 Task: Check the percentage active listings of double pane windows in the last 3 years.
Action: Mouse moved to (792, 181)
Screenshot: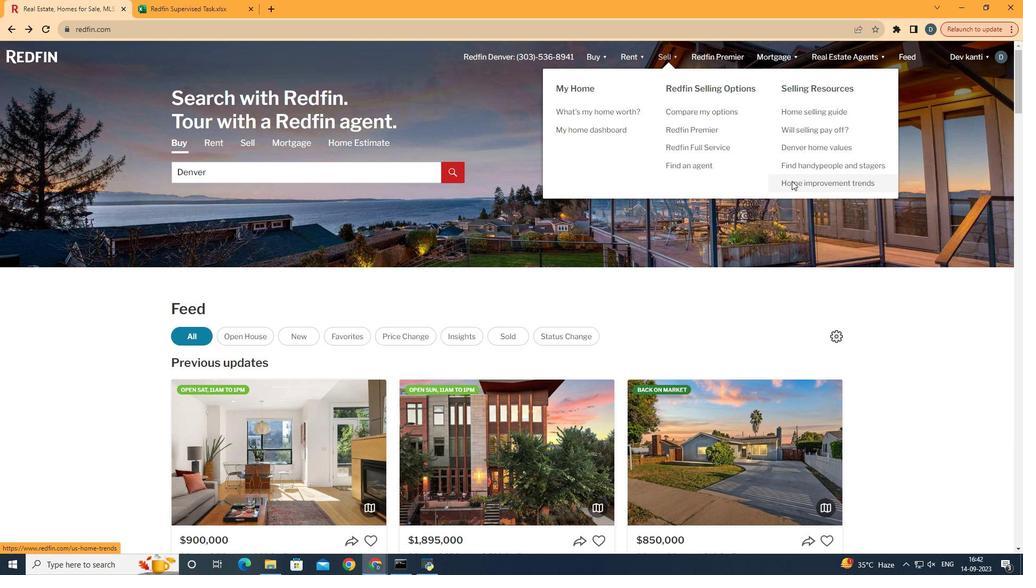 
Action: Mouse pressed left at (792, 181)
Screenshot: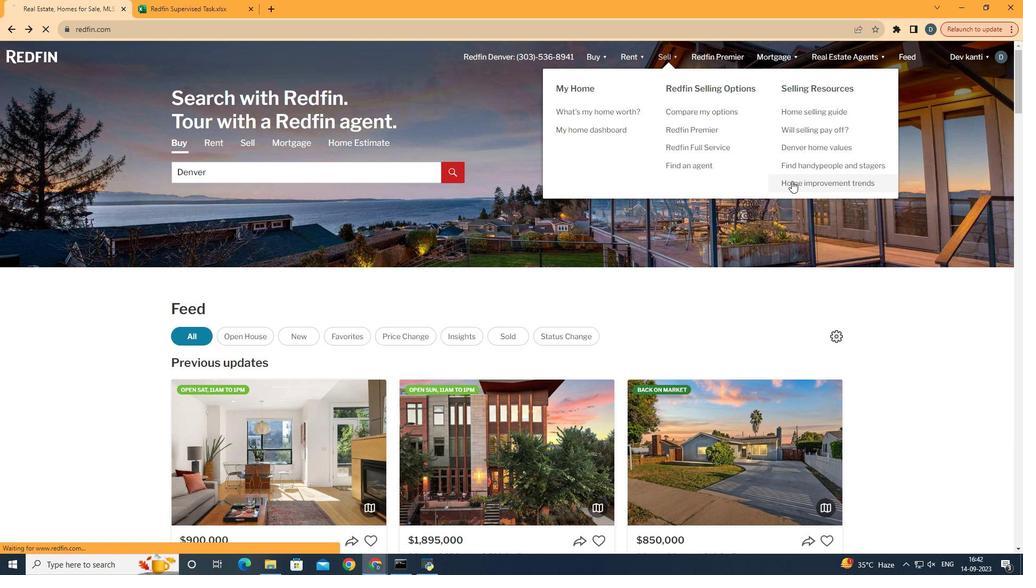 
Action: Mouse moved to (261, 203)
Screenshot: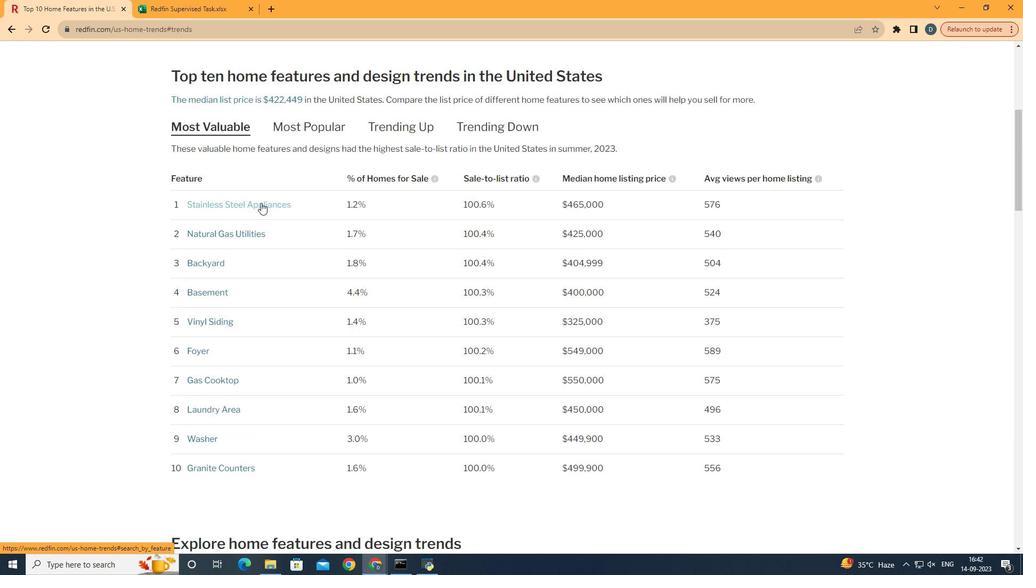 
Action: Mouse pressed left at (261, 203)
Screenshot: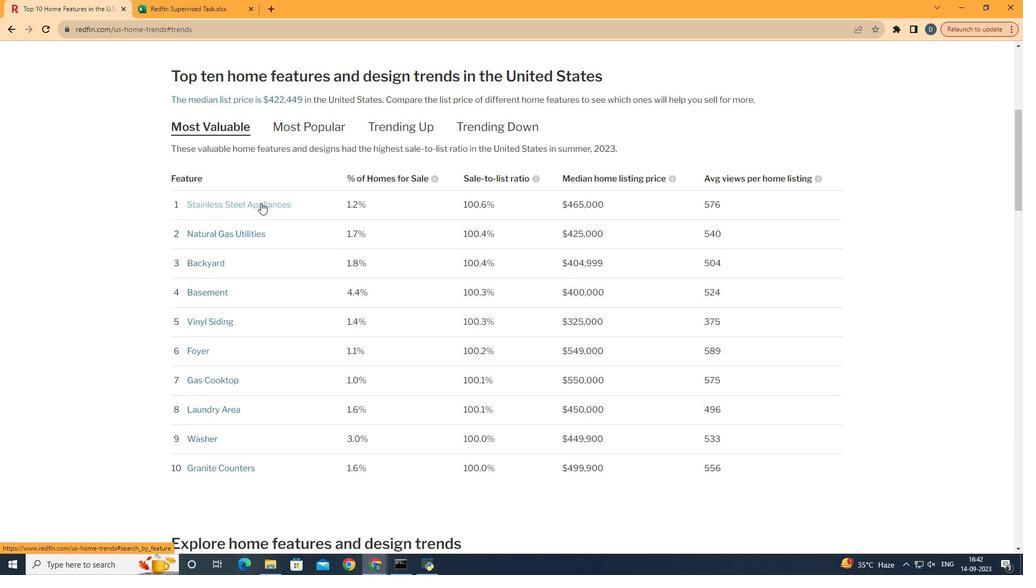
Action: Mouse moved to (359, 295)
Screenshot: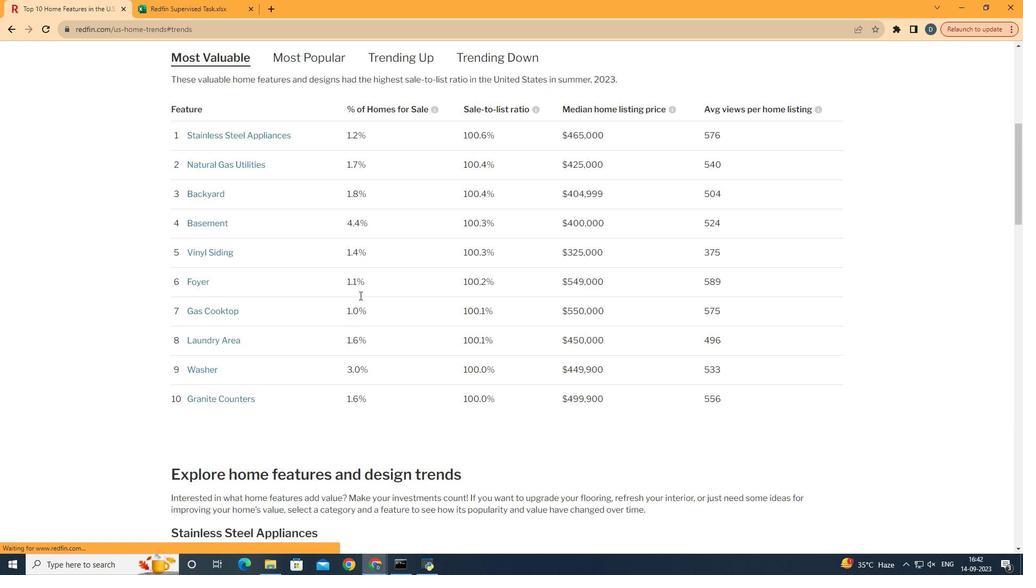 
Action: Mouse scrolled (359, 295) with delta (0, 0)
Screenshot: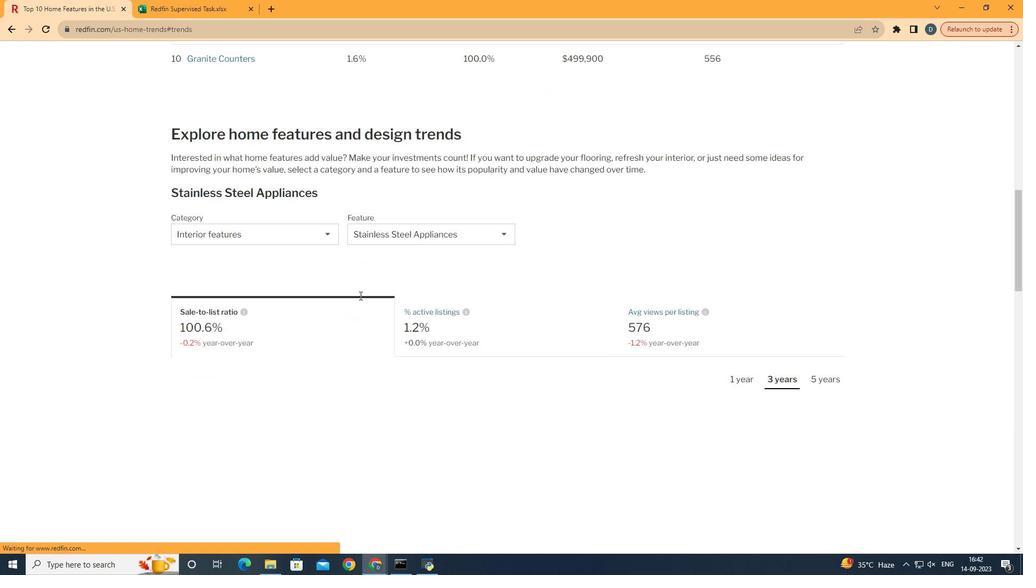 
Action: Mouse scrolled (359, 295) with delta (0, 0)
Screenshot: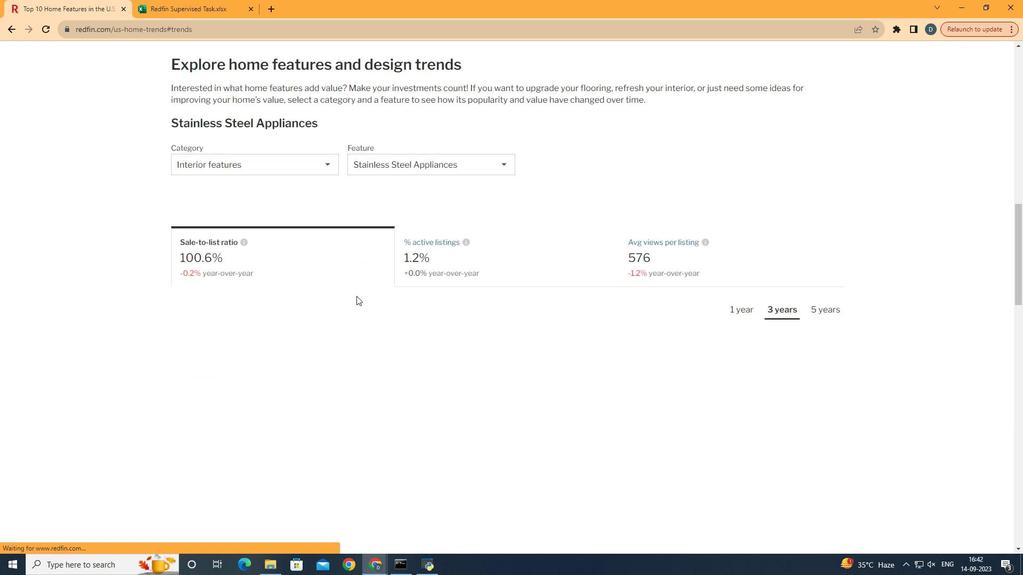 
Action: Mouse scrolled (359, 295) with delta (0, 0)
Screenshot: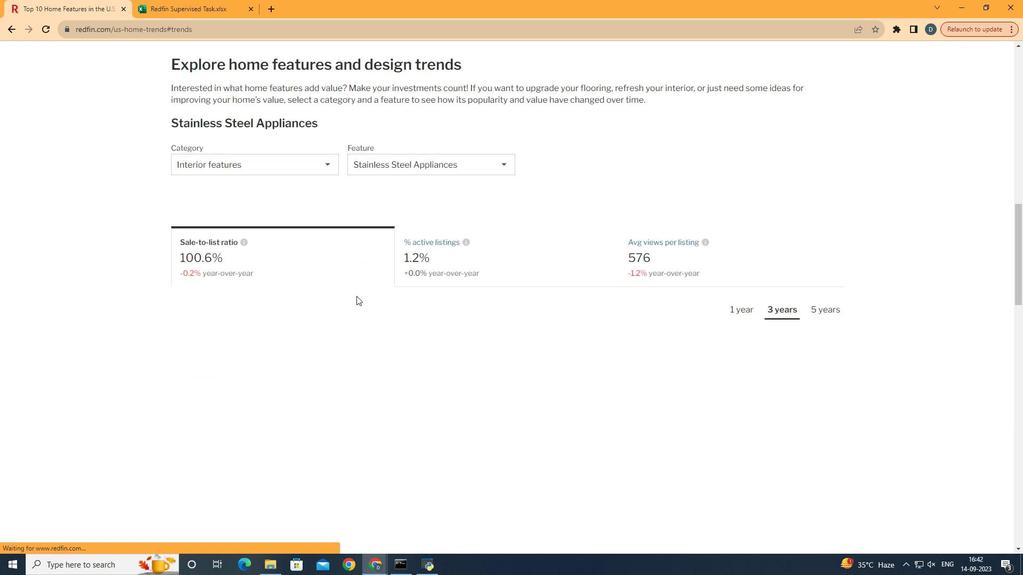 
Action: Mouse scrolled (359, 295) with delta (0, 0)
Screenshot: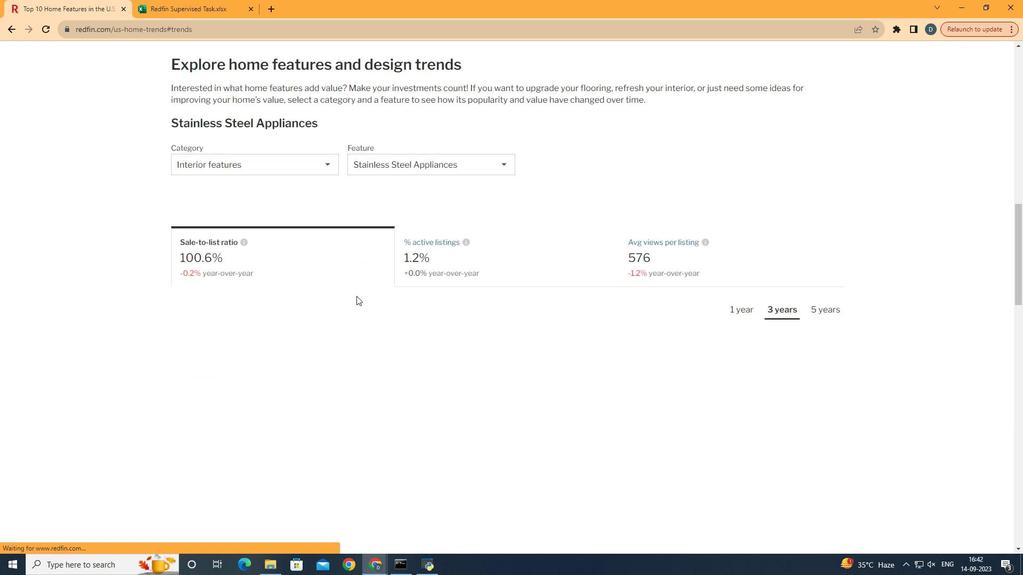 
Action: Mouse scrolled (359, 295) with delta (0, 0)
Screenshot: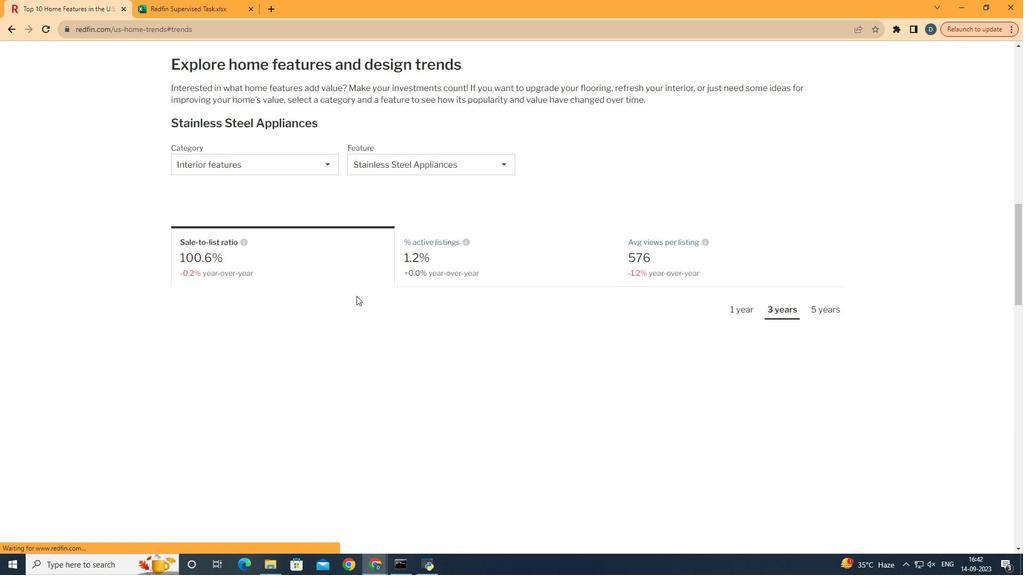 
Action: Mouse scrolled (359, 295) with delta (0, 0)
Screenshot: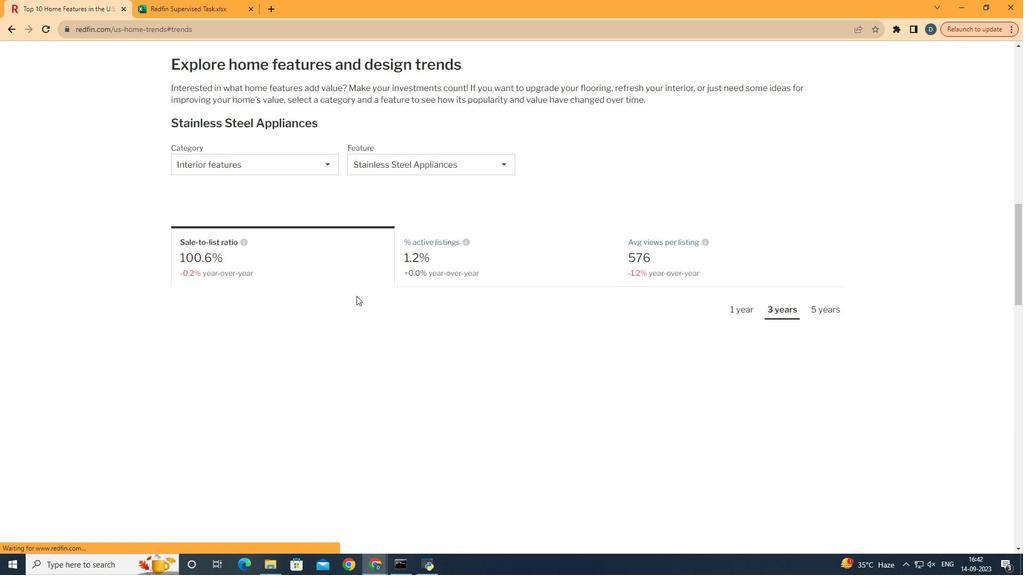 
Action: Mouse scrolled (359, 295) with delta (0, 0)
Screenshot: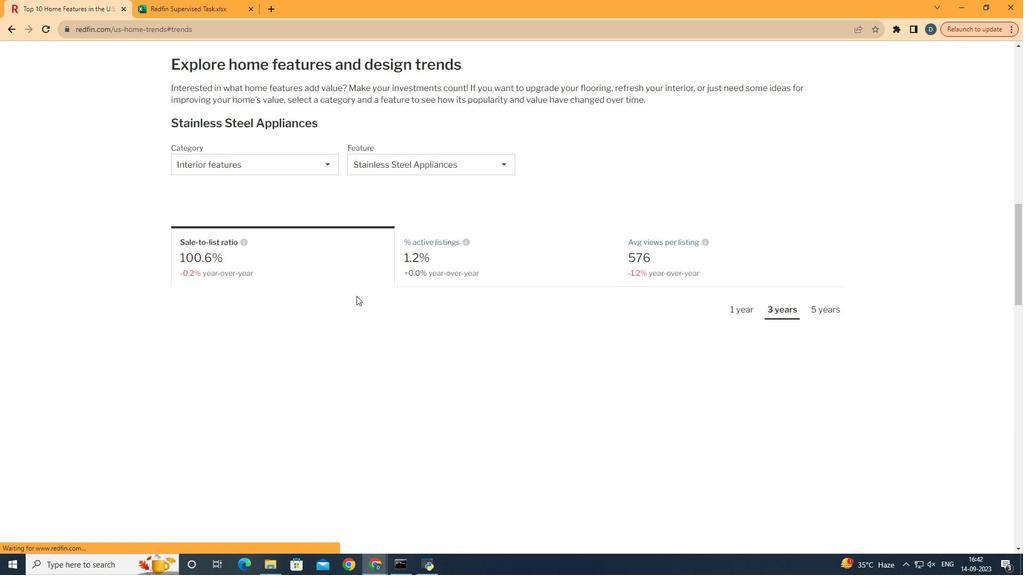 
Action: Mouse scrolled (359, 295) with delta (0, 0)
Screenshot: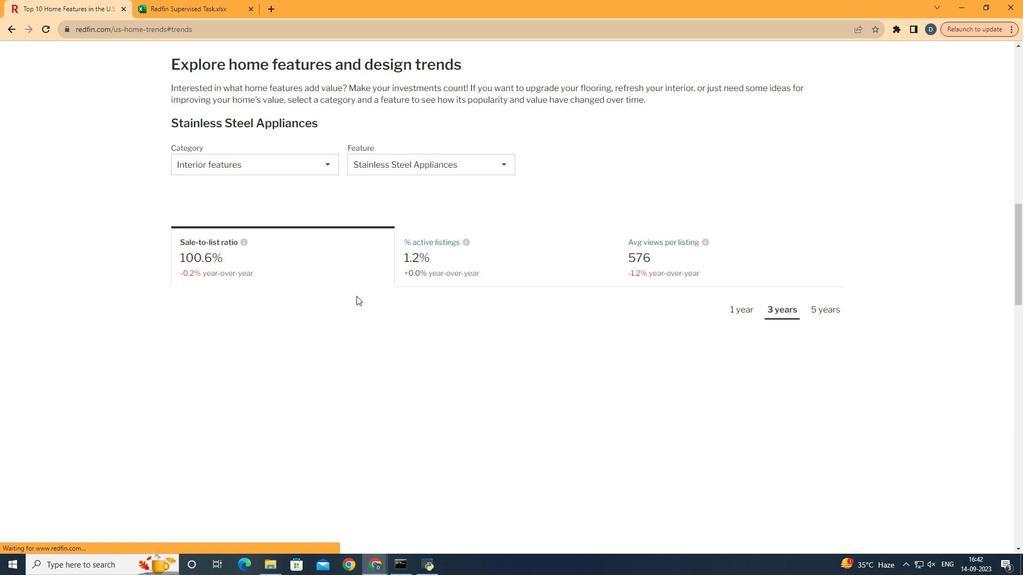 
Action: Mouse scrolled (359, 295) with delta (0, 0)
Screenshot: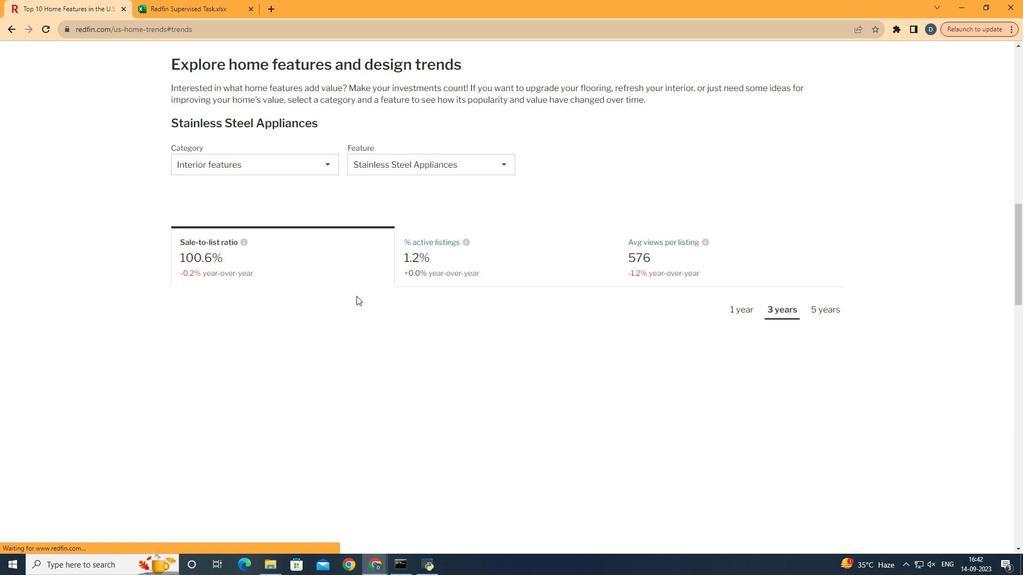 
Action: Mouse moved to (290, 224)
Screenshot: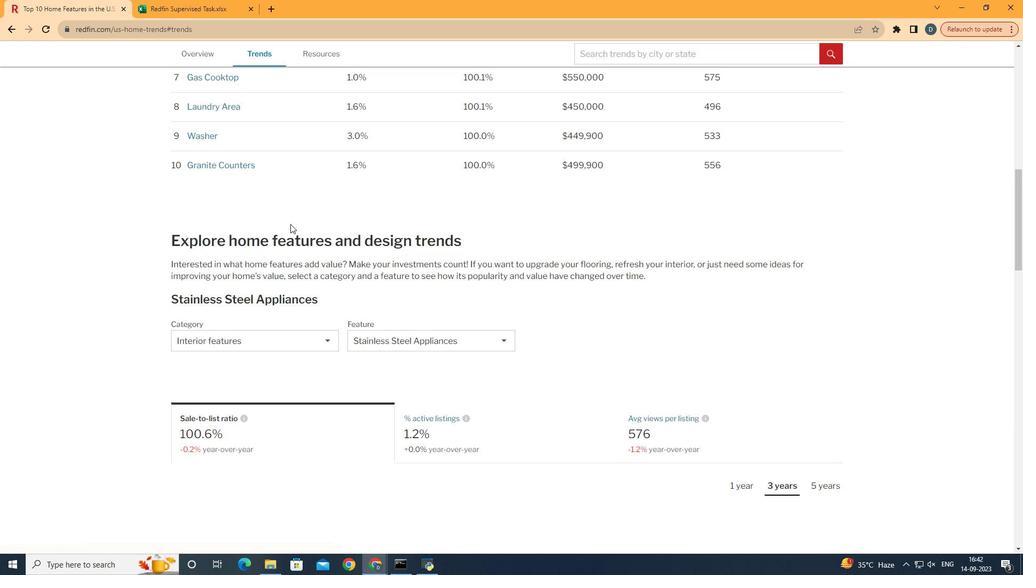 
Action: Mouse scrolled (290, 223) with delta (0, 0)
Screenshot: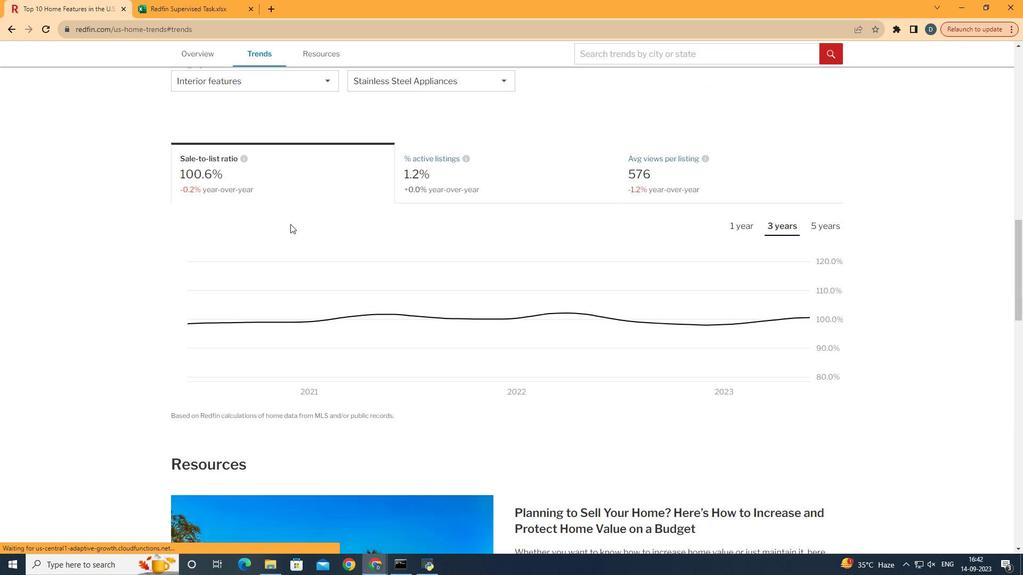 
Action: Mouse scrolled (290, 223) with delta (0, 0)
Screenshot: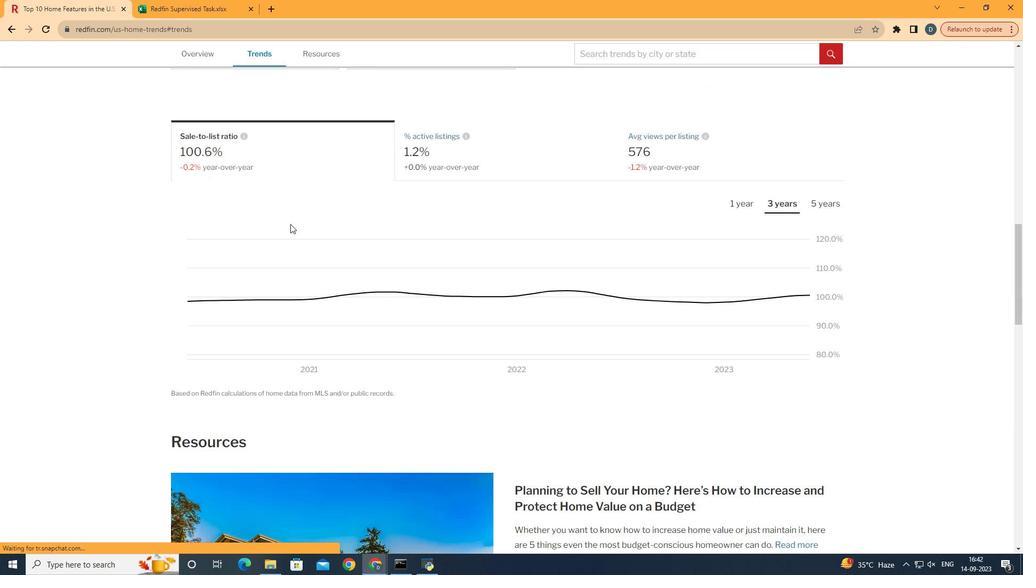 
Action: Mouse scrolled (290, 223) with delta (0, 0)
Screenshot: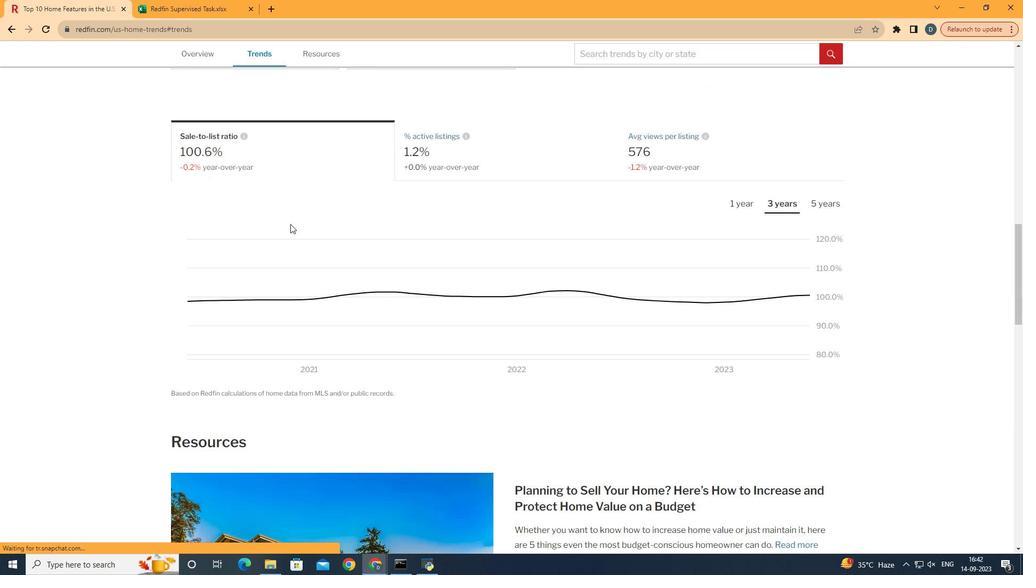 
Action: Mouse scrolled (290, 223) with delta (0, 0)
Screenshot: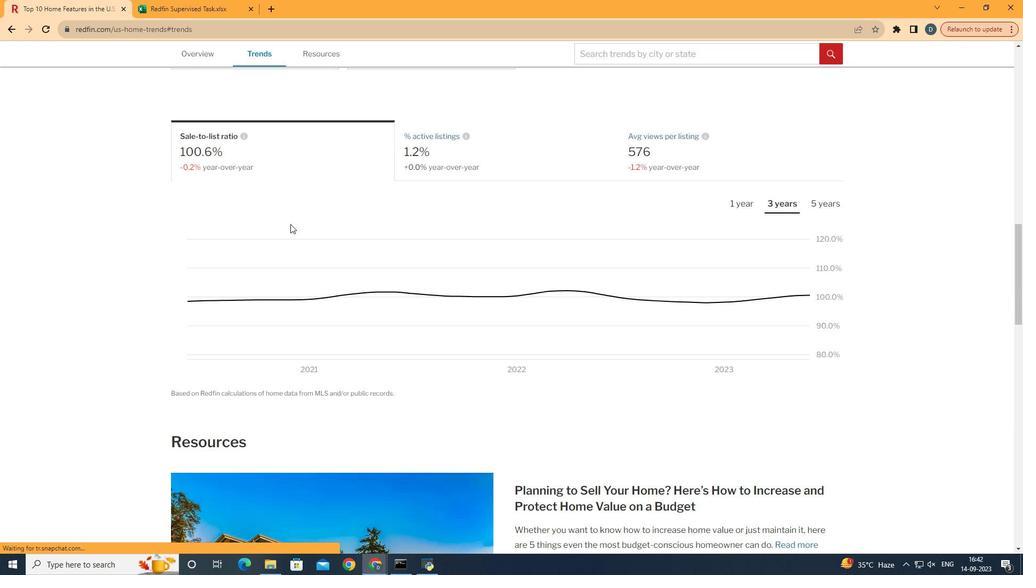 
Action: Mouse scrolled (290, 223) with delta (0, 0)
Screenshot: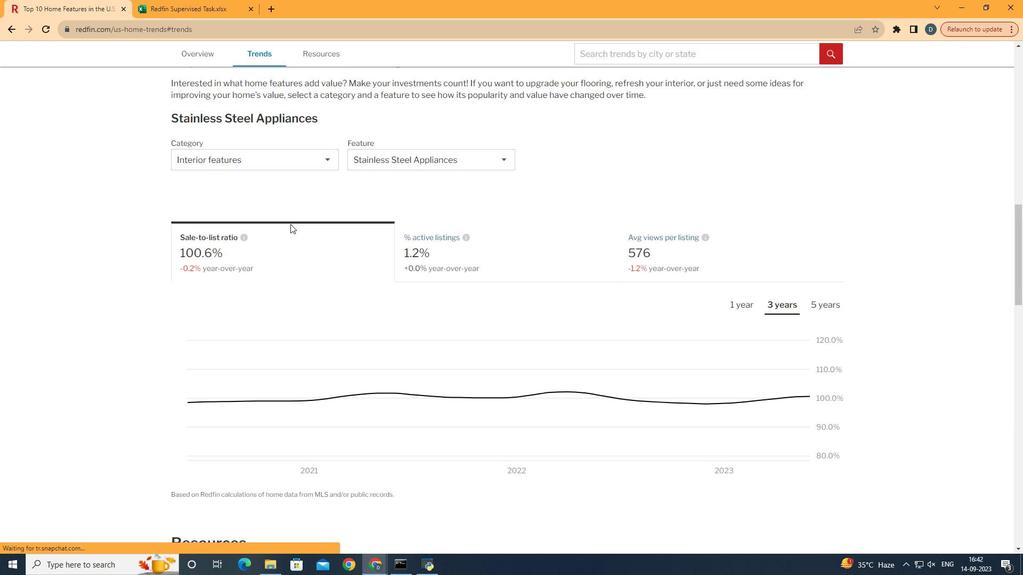 
Action: Mouse scrolled (290, 223) with delta (0, 0)
Screenshot: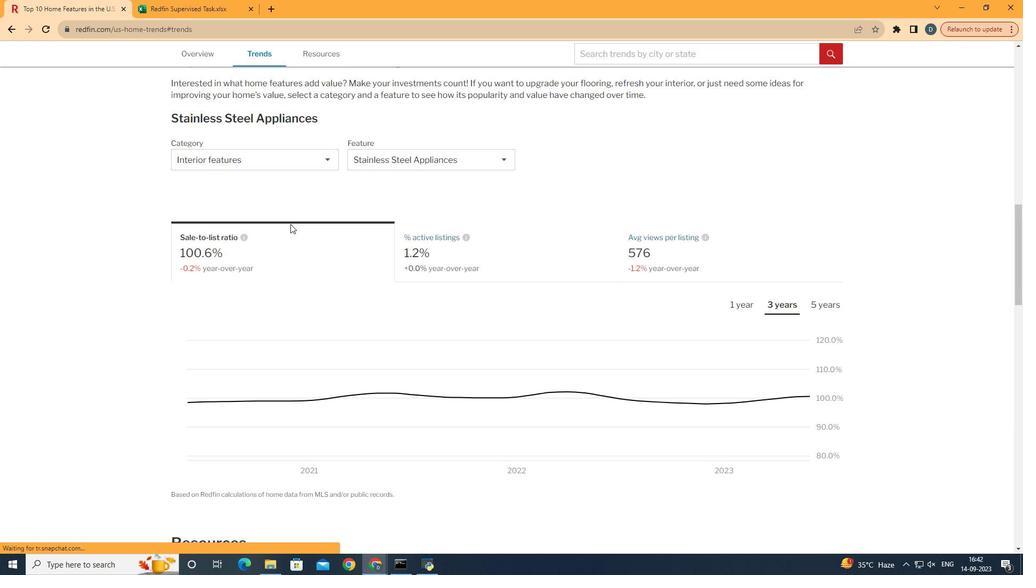 
Action: Mouse moved to (276, 210)
Screenshot: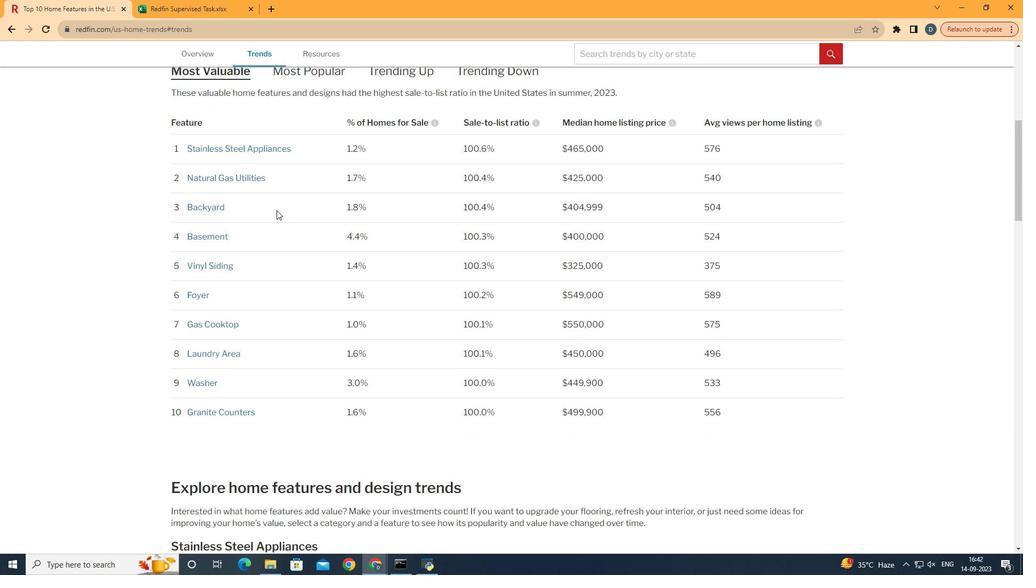 
Action: Mouse scrolled (276, 210) with delta (0, 0)
Screenshot: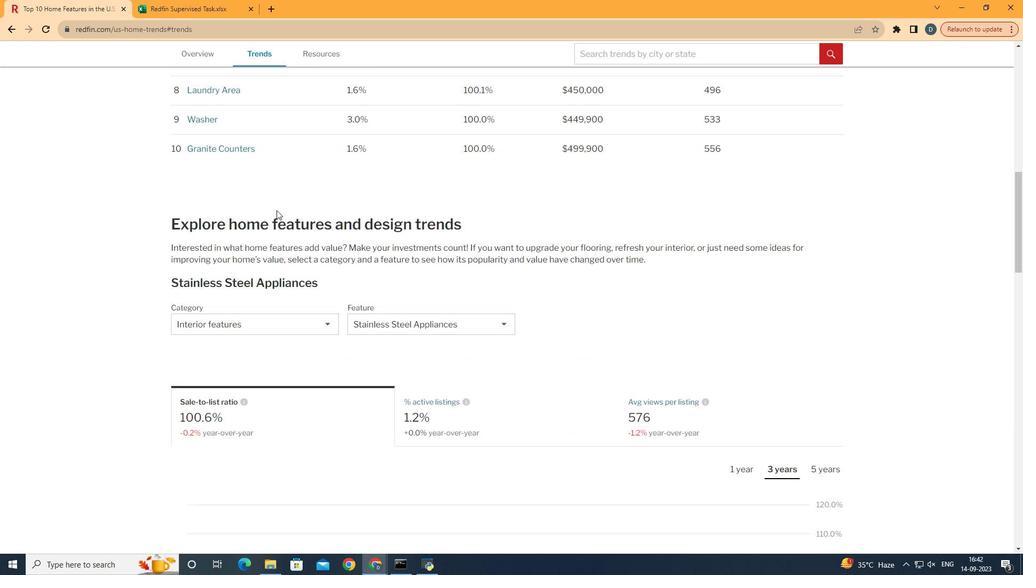 
Action: Mouse scrolled (276, 210) with delta (0, 0)
Screenshot: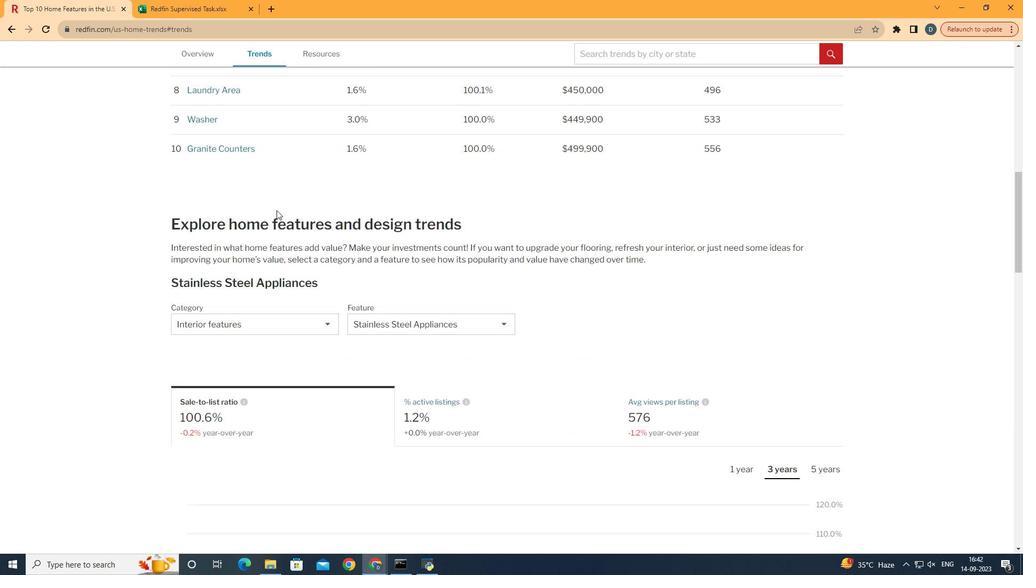 
Action: Mouse scrolled (276, 210) with delta (0, 0)
Screenshot: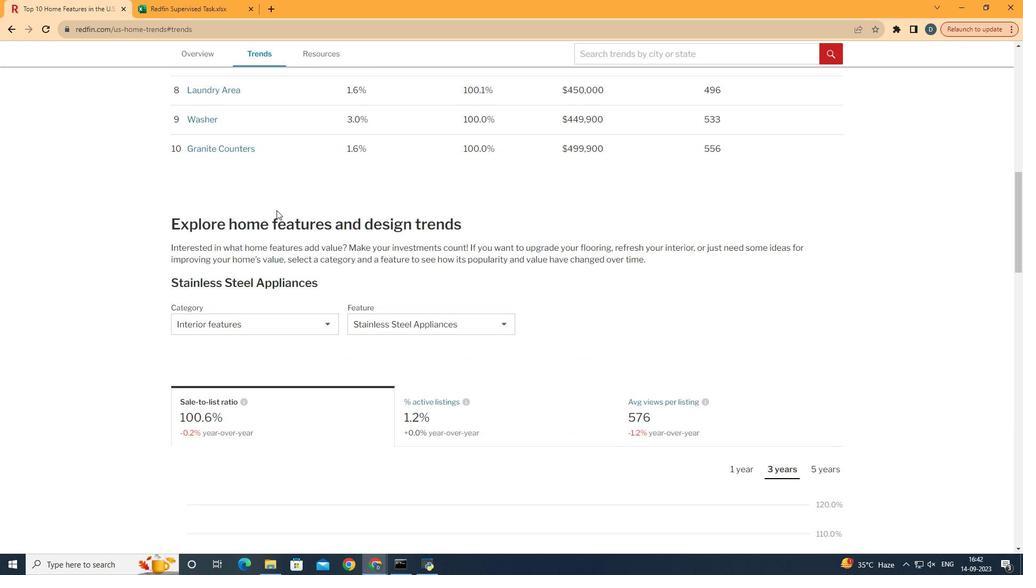 
Action: Mouse scrolled (276, 210) with delta (0, 0)
Screenshot: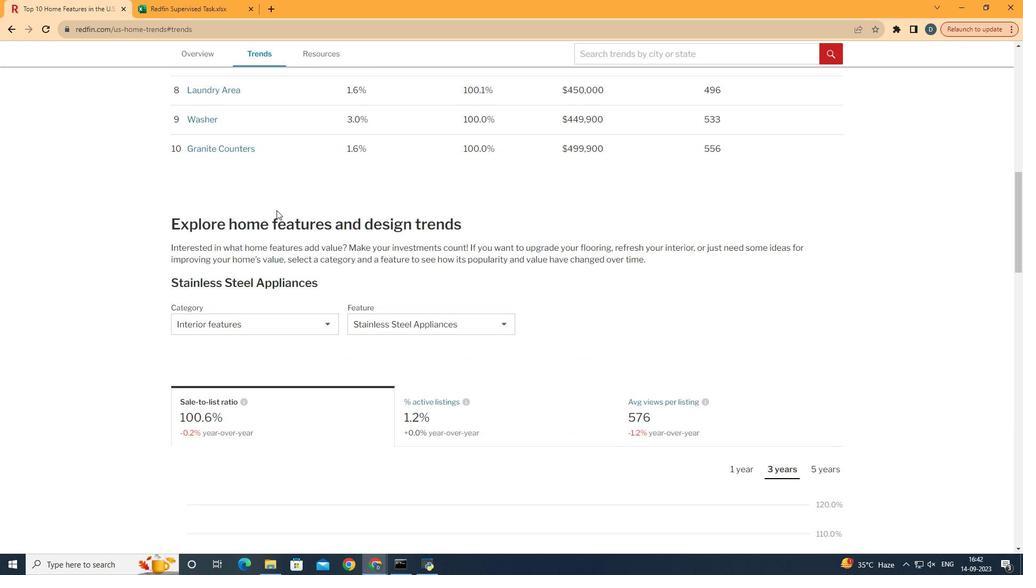 
Action: Mouse scrolled (276, 210) with delta (0, 0)
Screenshot: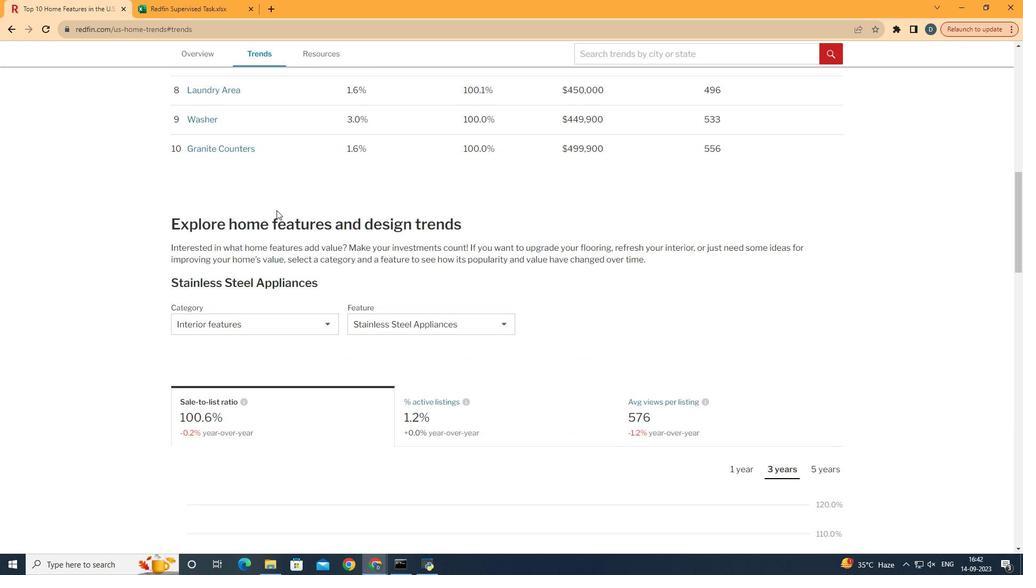 
Action: Mouse scrolled (276, 210) with delta (0, 0)
Screenshot: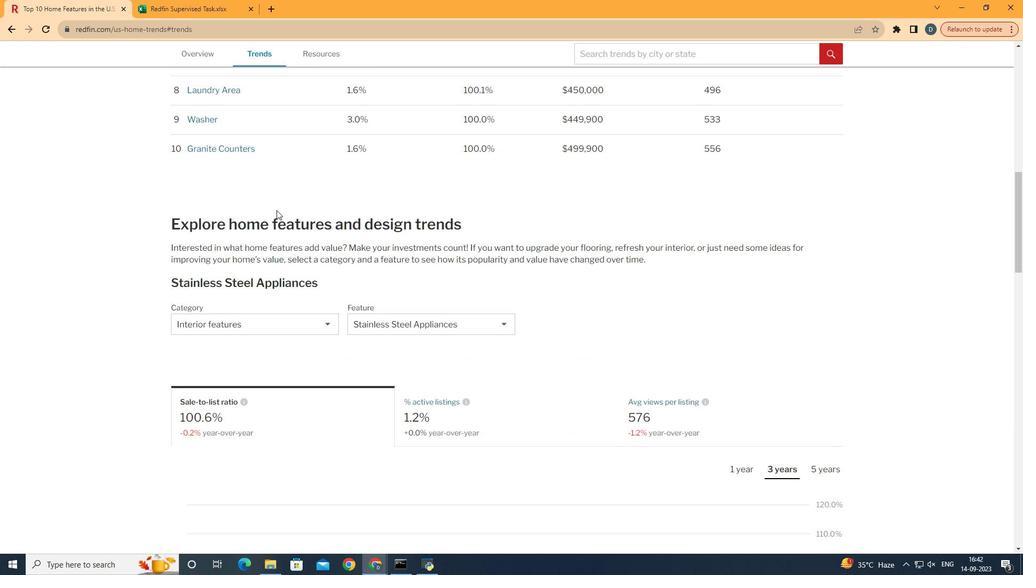 
Action: Mouse scrolled (276, 210) with delta (0, 0)
Screenshot: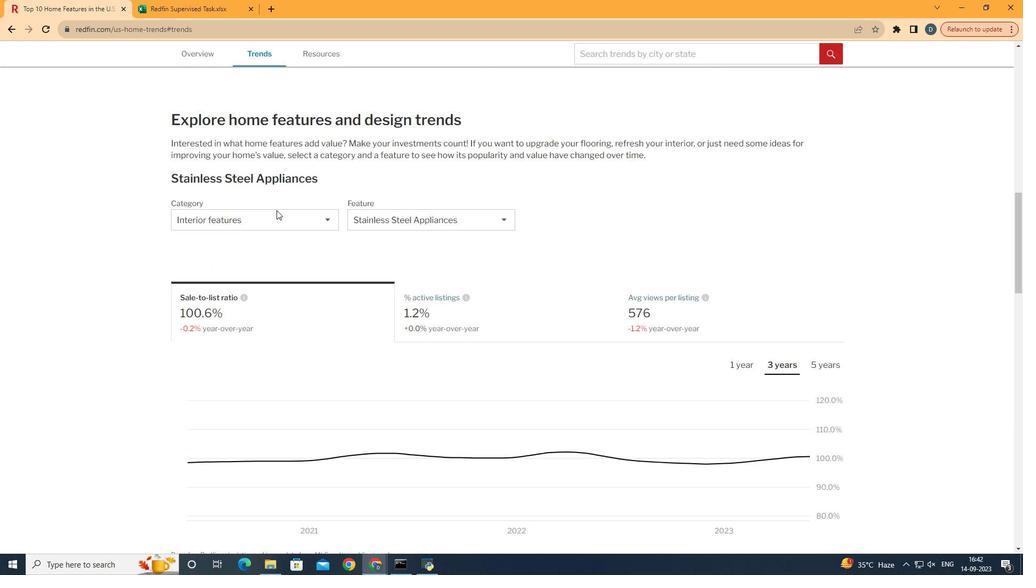 
Action: Mouse scrolled (276, 210) with delta (0, 0)
Screenshot: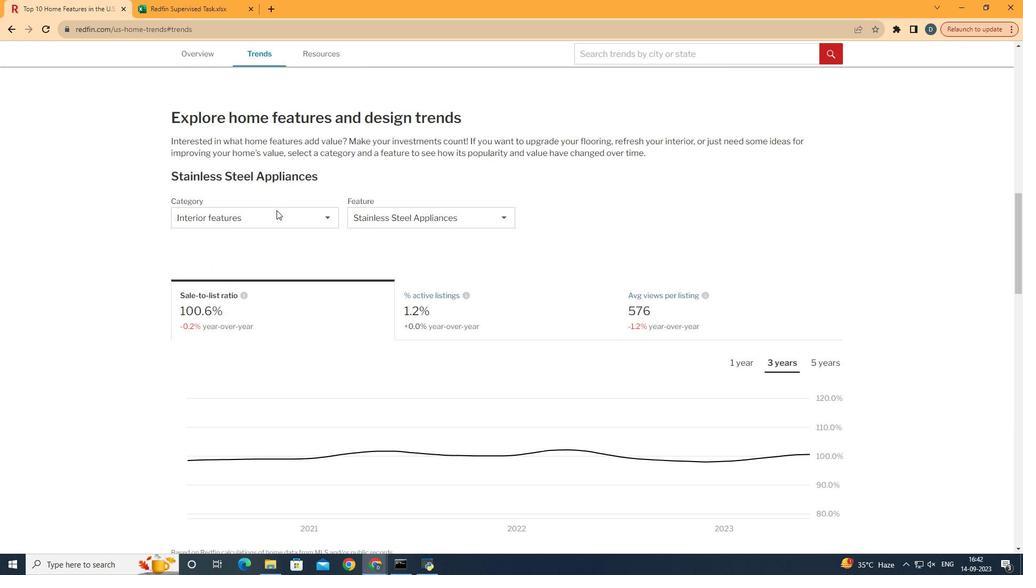 
Action: Mouse pressed left at (276, 210)
Screenshot: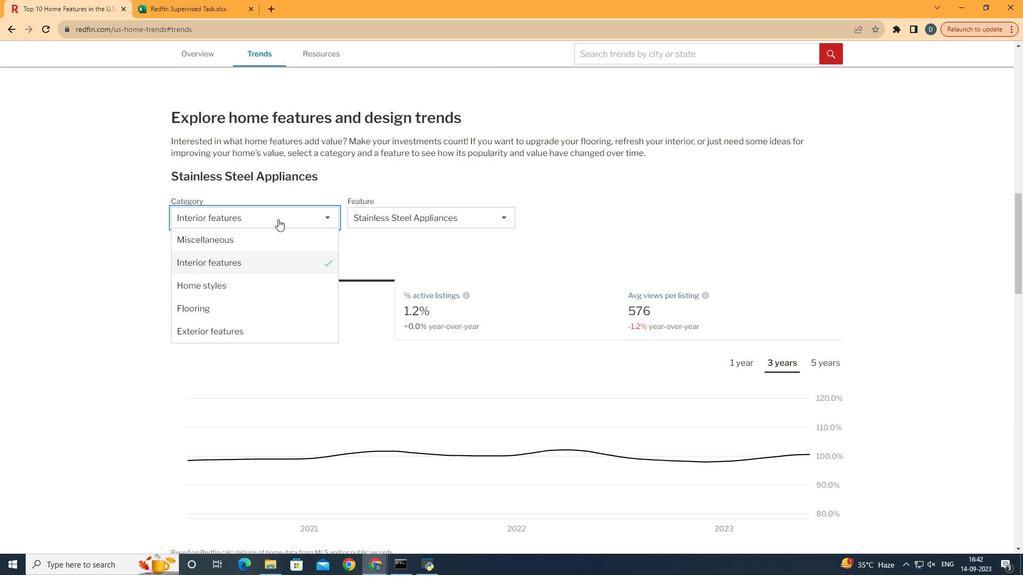 
Action: Mouse moved to (267, 322)
Screenshot: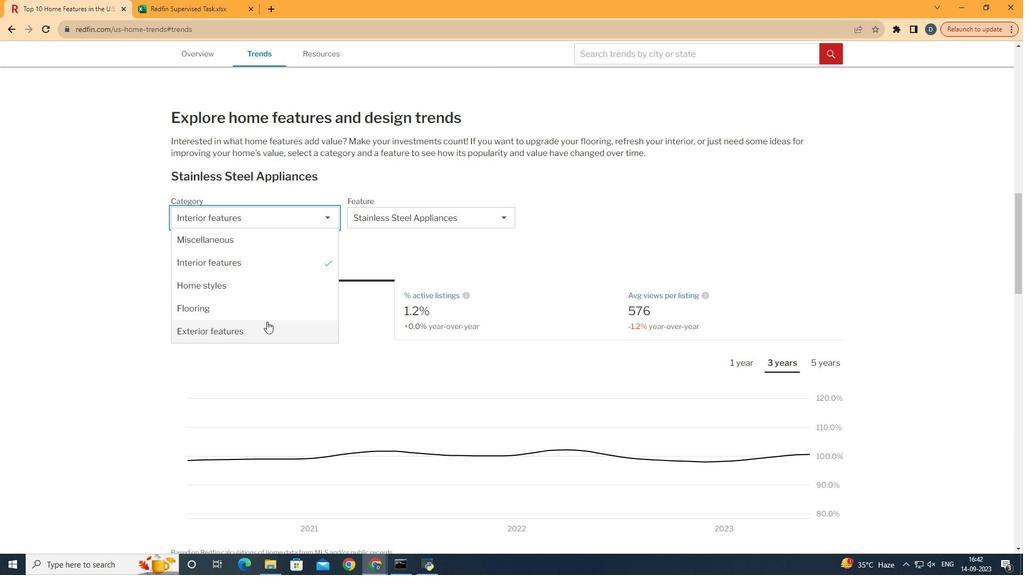 
Action: Mouse pressed left at (267, 322)
Screenshot: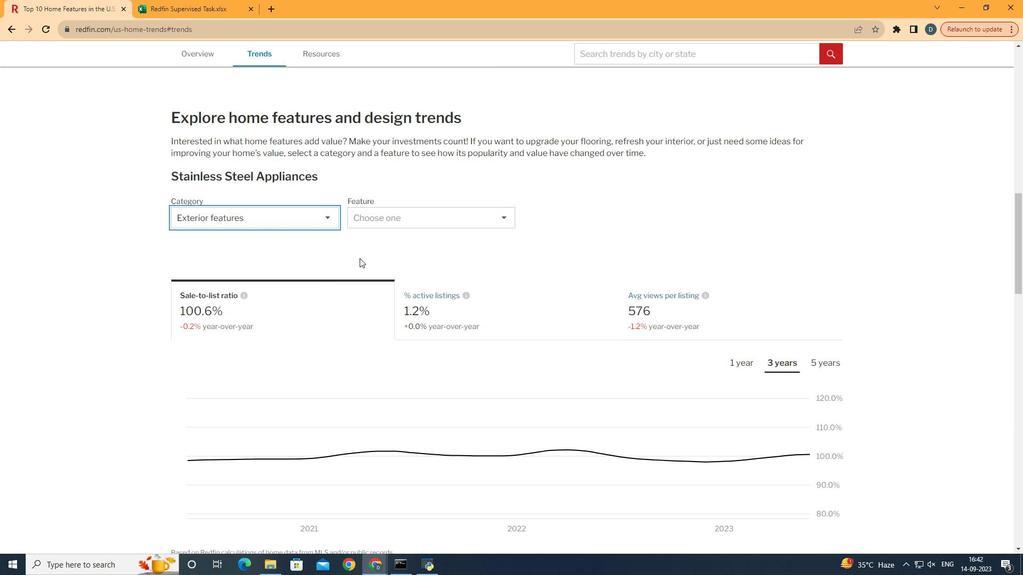 
Action: Mouse moved to (436, 199)
Screenshot: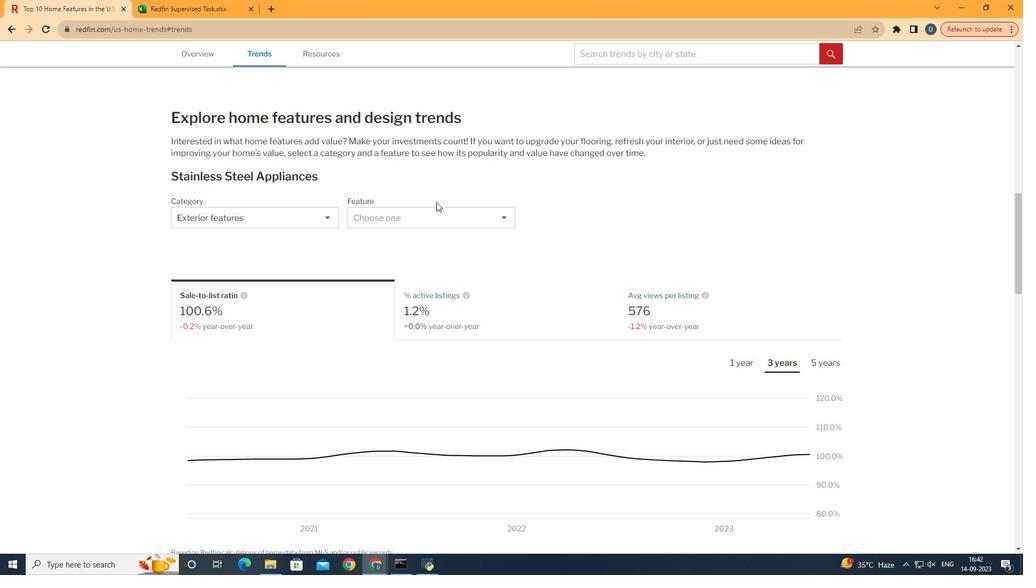
Action: Mouse pressed left at (436, 199)
Screenshot: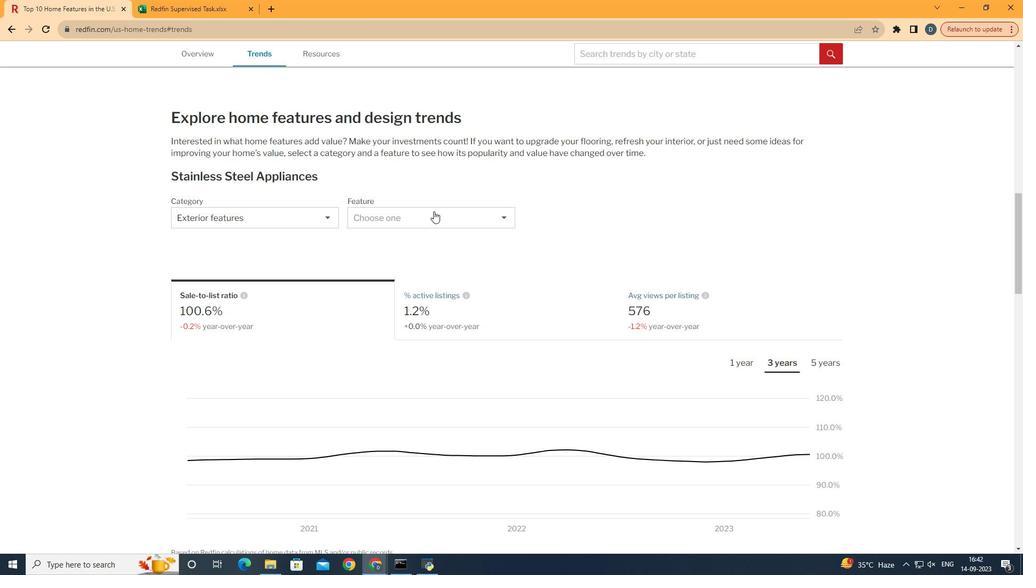 
Action: Mouse moved to (434, 213)
Screenshot: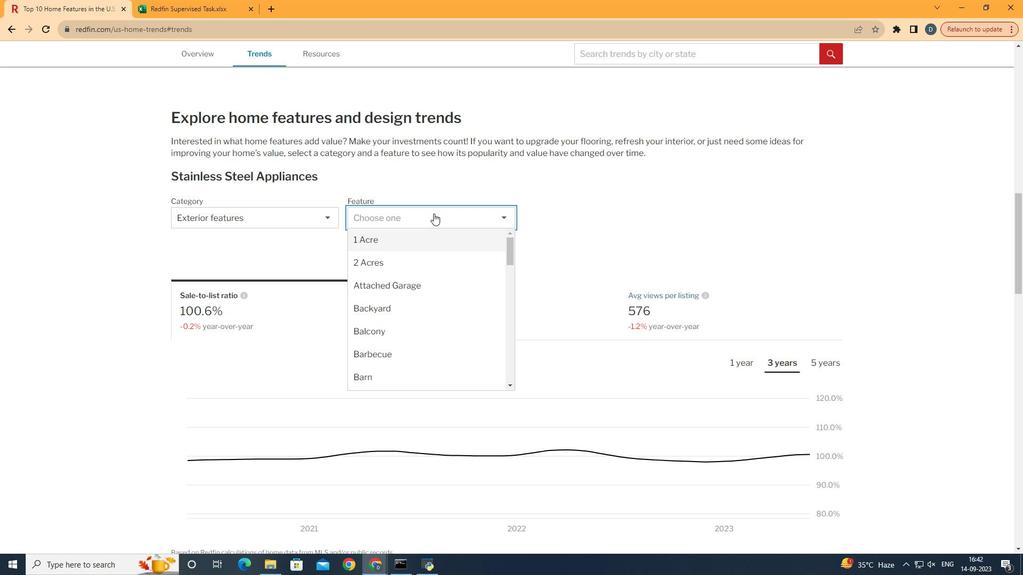 
Action: Mouse pressed left at (434, 213)
Screenshot: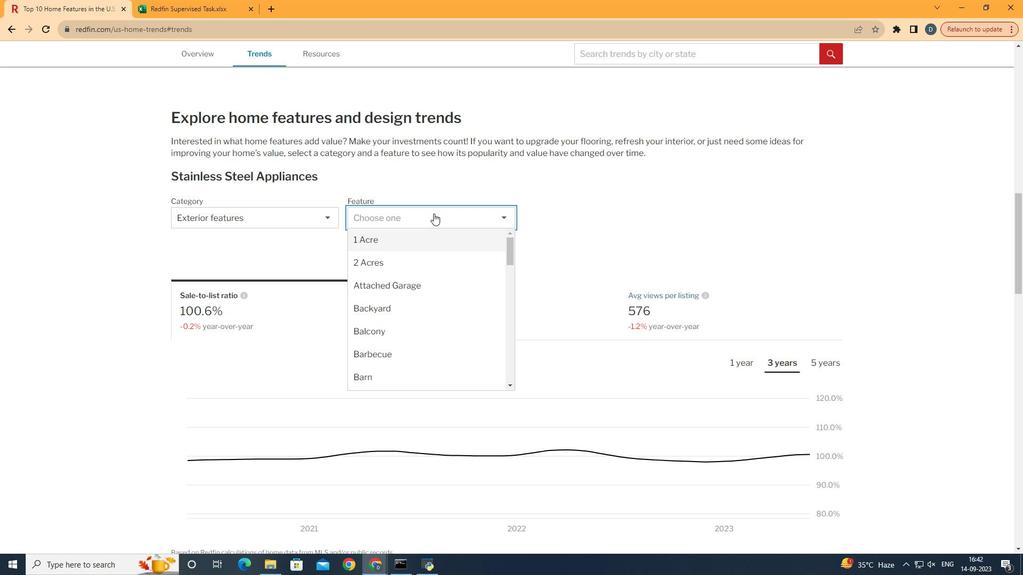 
Action: Mouse moved to (437, 294)
Screenshot: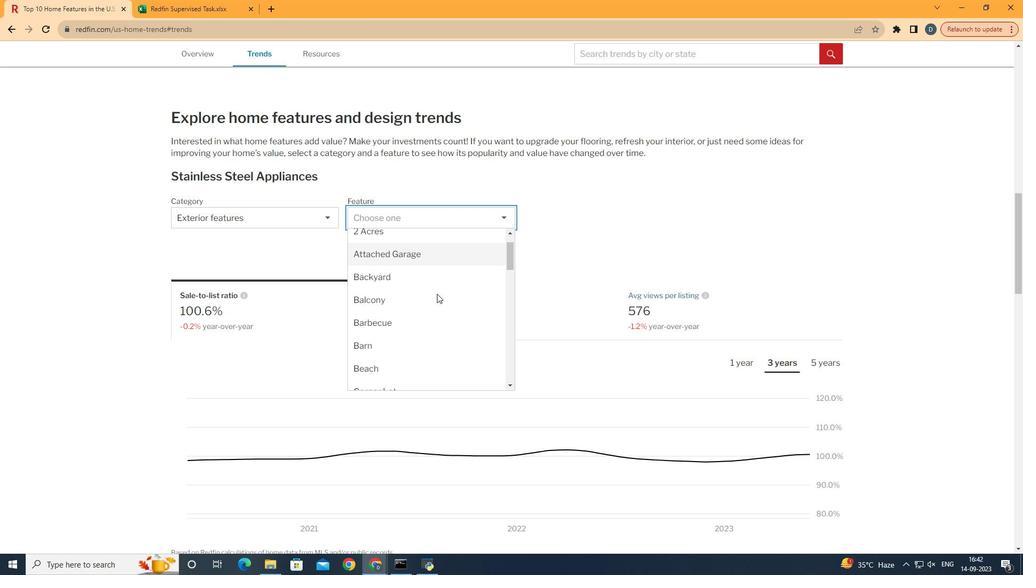 
Action: Mouse scrolled (437, 293) with delta (0, 0)
Screenshot: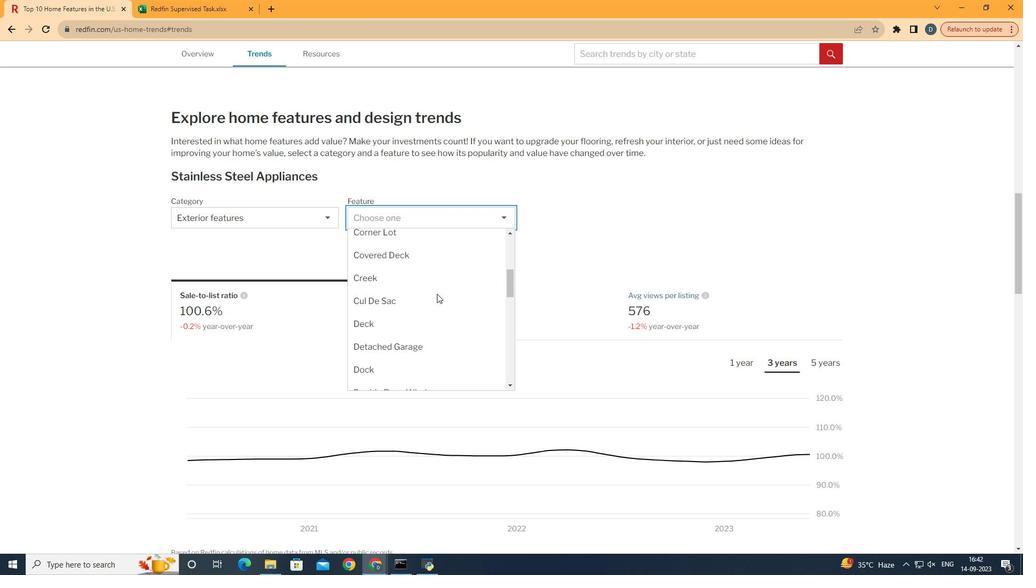 
Action: Mouse scrolled (437, 293) with delta (0, 0)
Screenshot: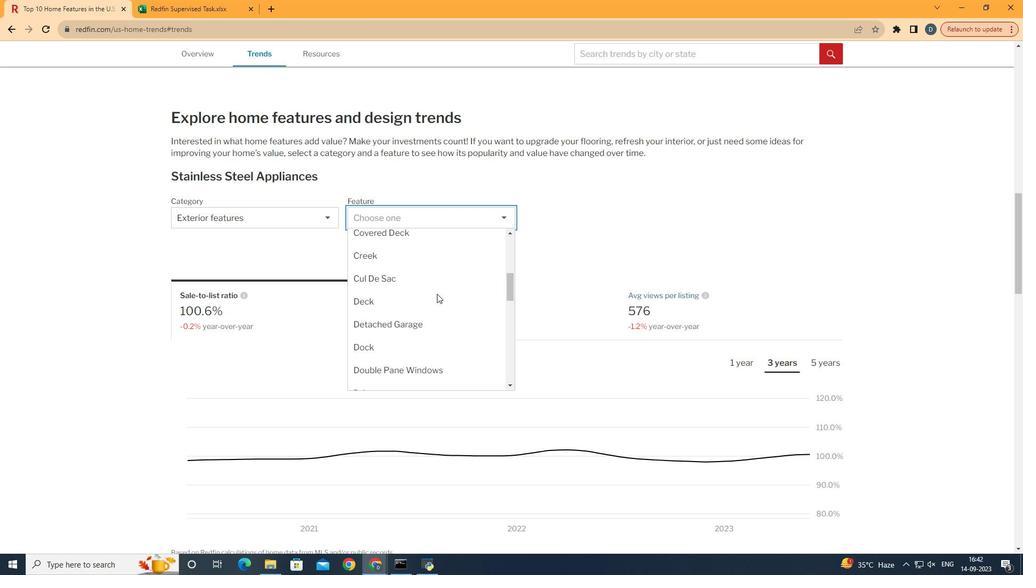 
Action: Mouse scrolled (437, 293) with delta (0, 0)
Screenshot: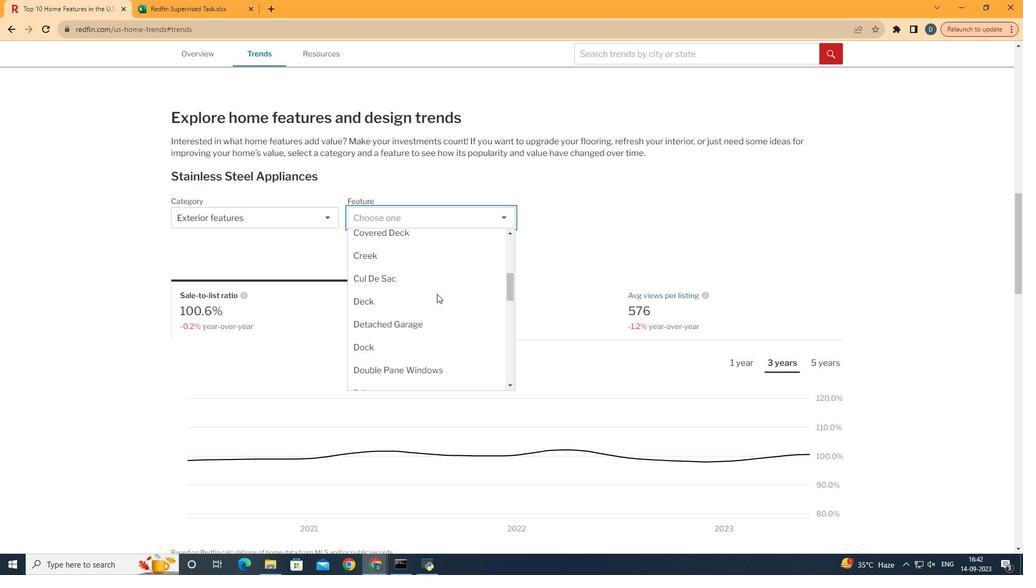 
Action: Mouse scrolled (437, 293) with delta (0, 0)
Screenshot: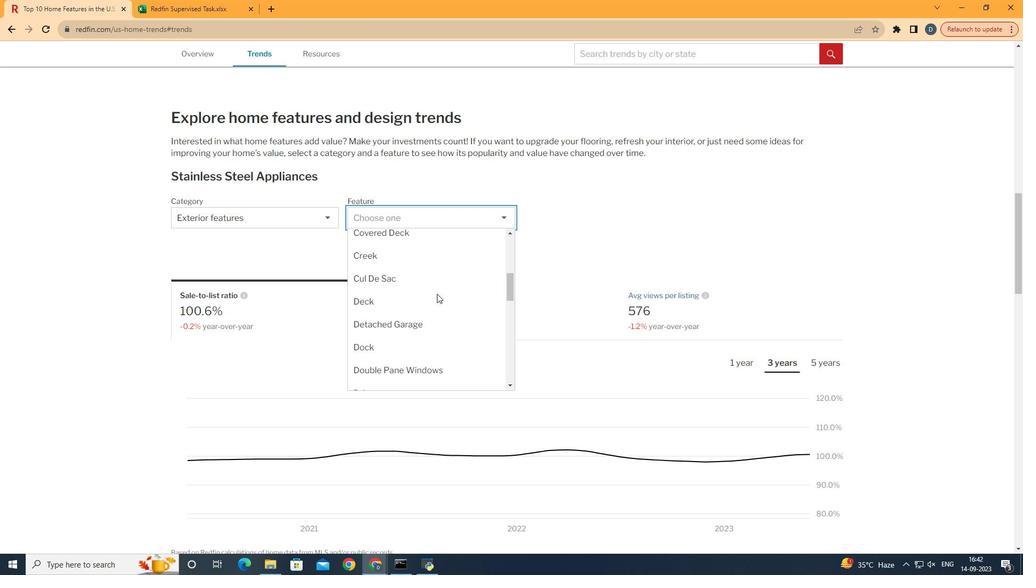 
Action: Mouse moved to (438, 295)
Screenshot: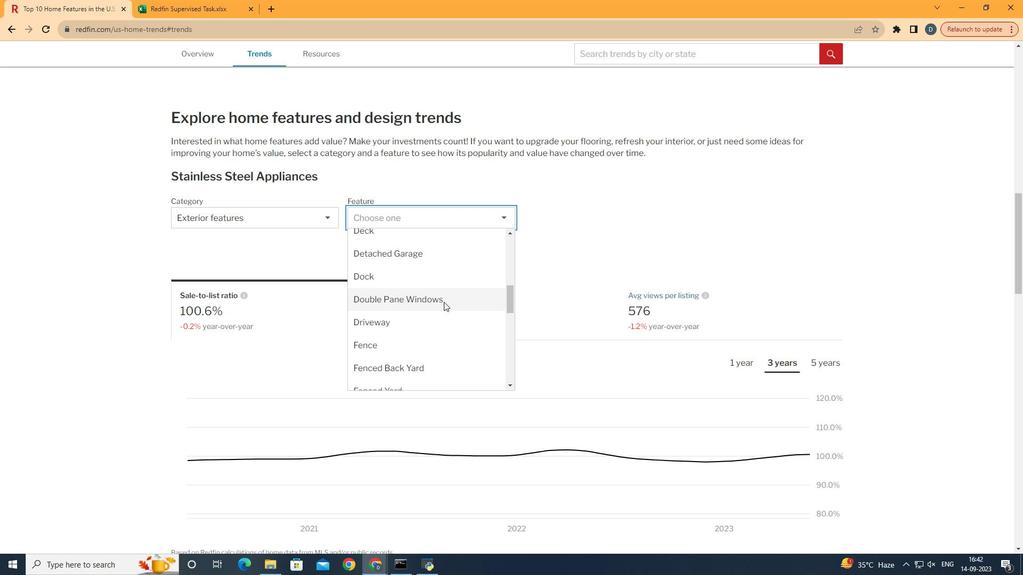 
Action: Mouse scrolled (438, 295) with delta (0, 0)
Screenshot: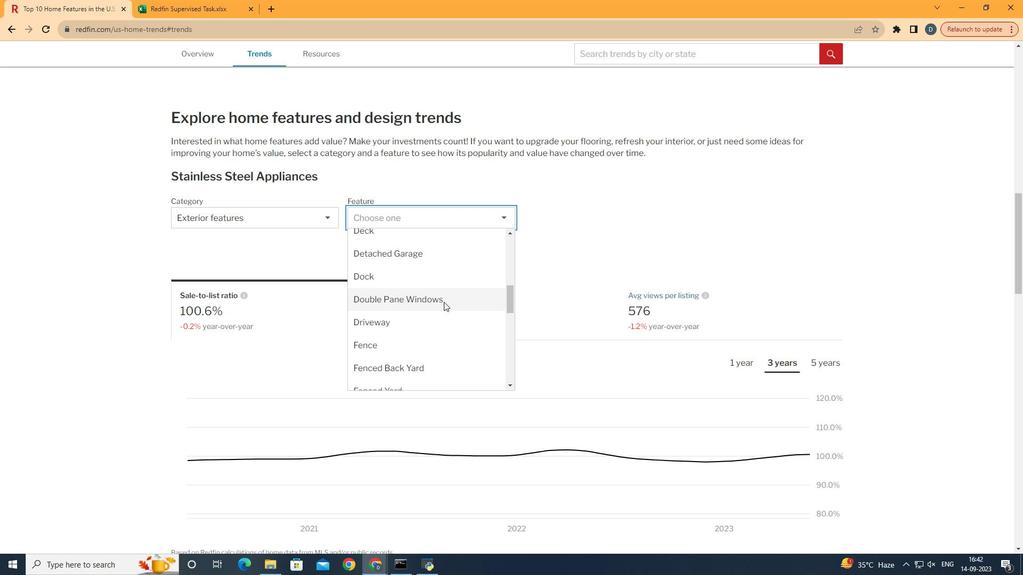 
Action: Mouse moved to (442, 300)
Screenshot: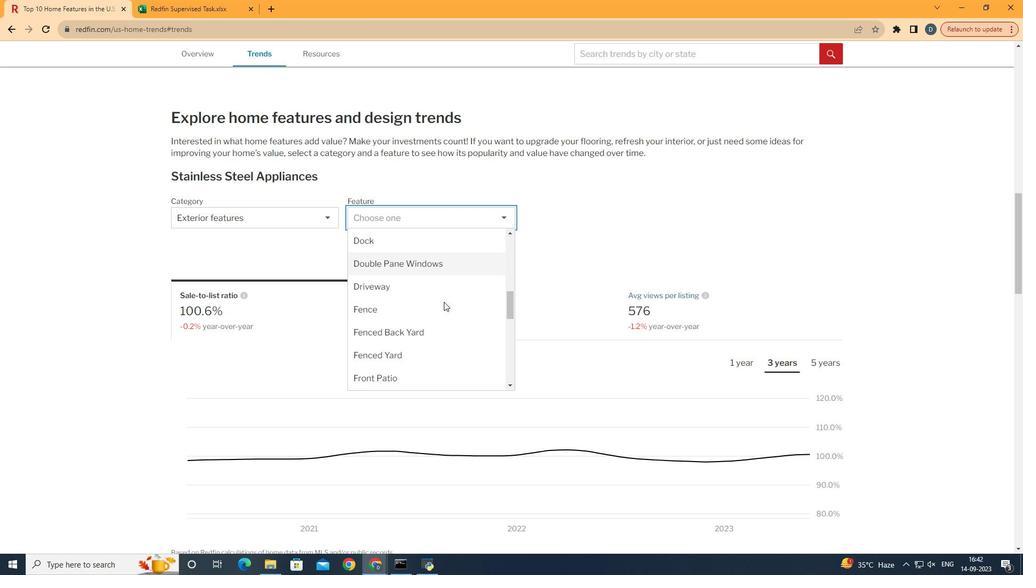 
Action: Mouse scrolled (442, 300) with delta (0, 0)
Screenshot: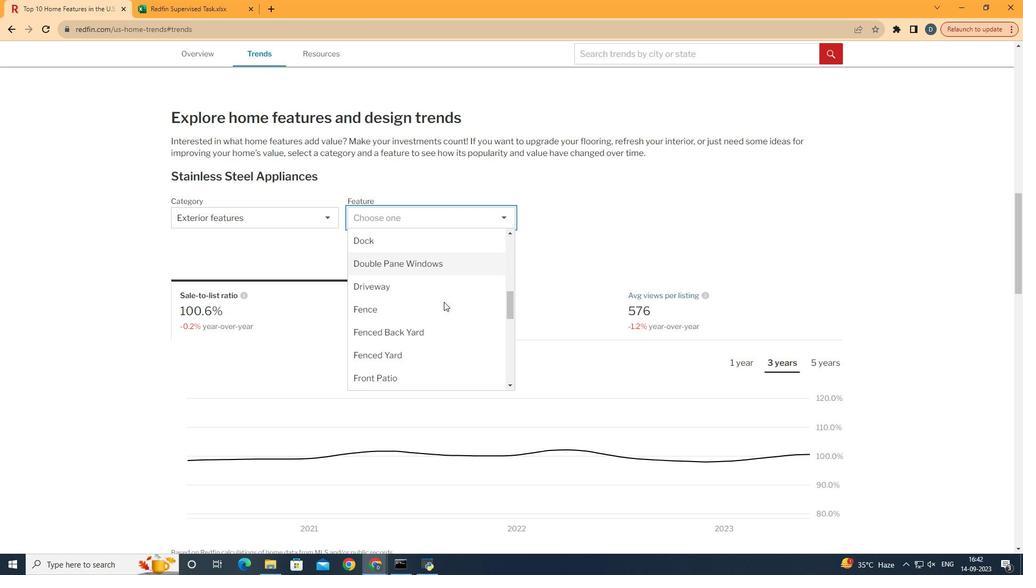 
Action: Mouse moved to (466, 267)
Screenshot: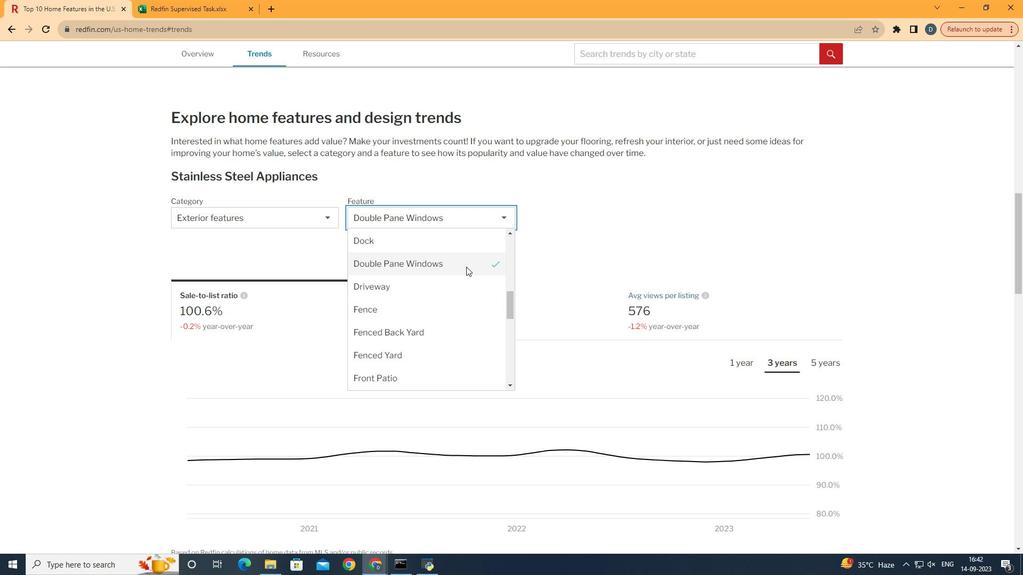 
Action: Mouse pressed left at (466, 267)
Screenshot: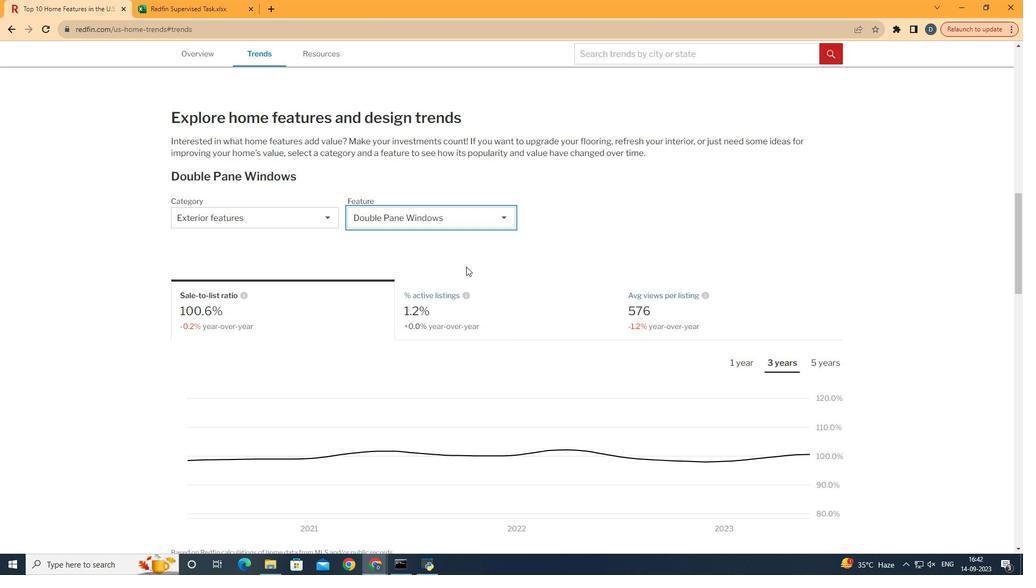 
Action: Mouse moved to (514, 316)
Screenshot: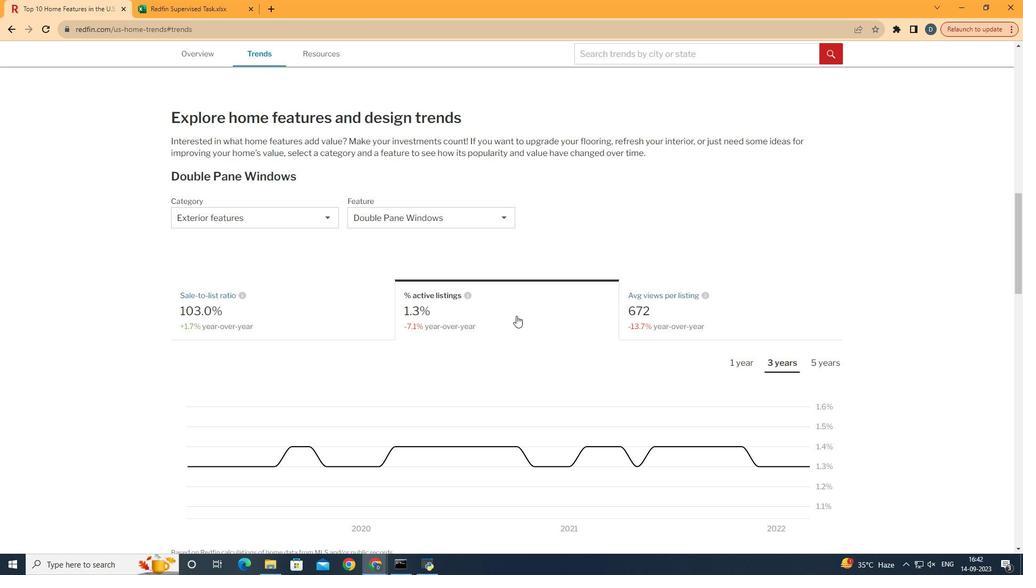 
Action: Mouse pressed left at (514, 316)
Screenshot: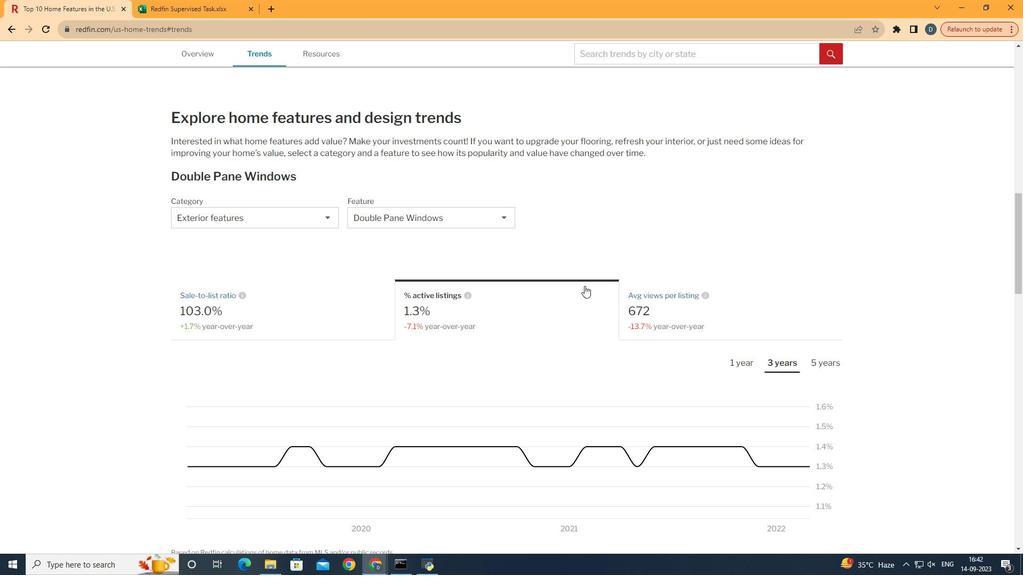 
Action: Mouse moved to (611, 259)
Screenshot: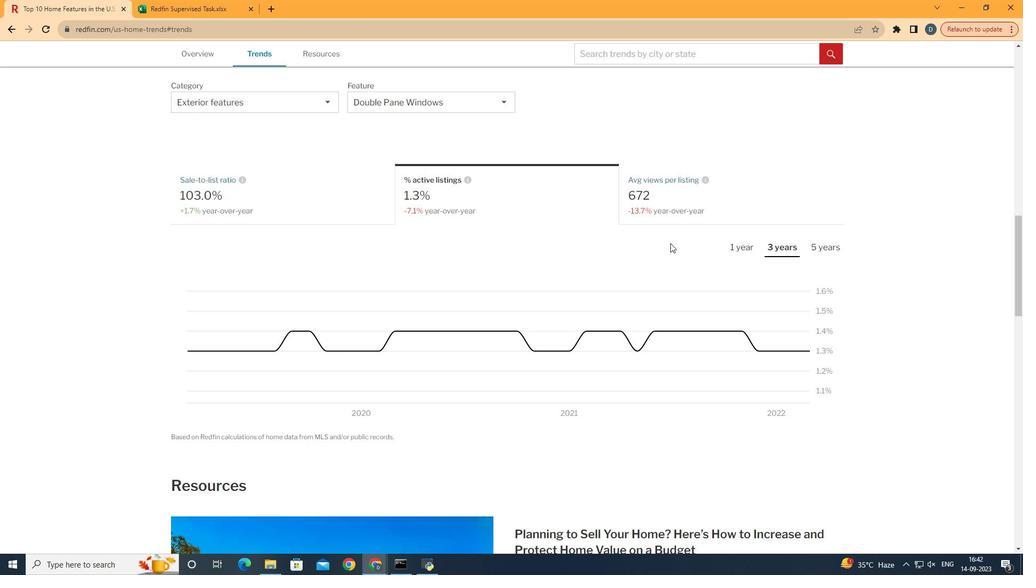 
Action: Mouse scrolled (611, 259) with delta (0, 0)
Screenshot: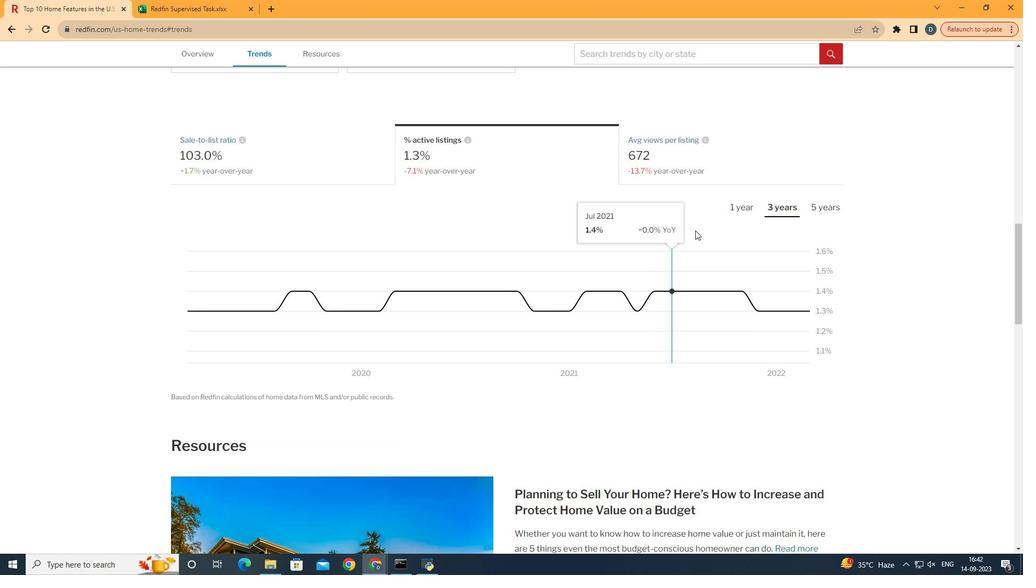 
Action: Mouse scrolled (611, 259) with delta (0, 0)
Screenshot: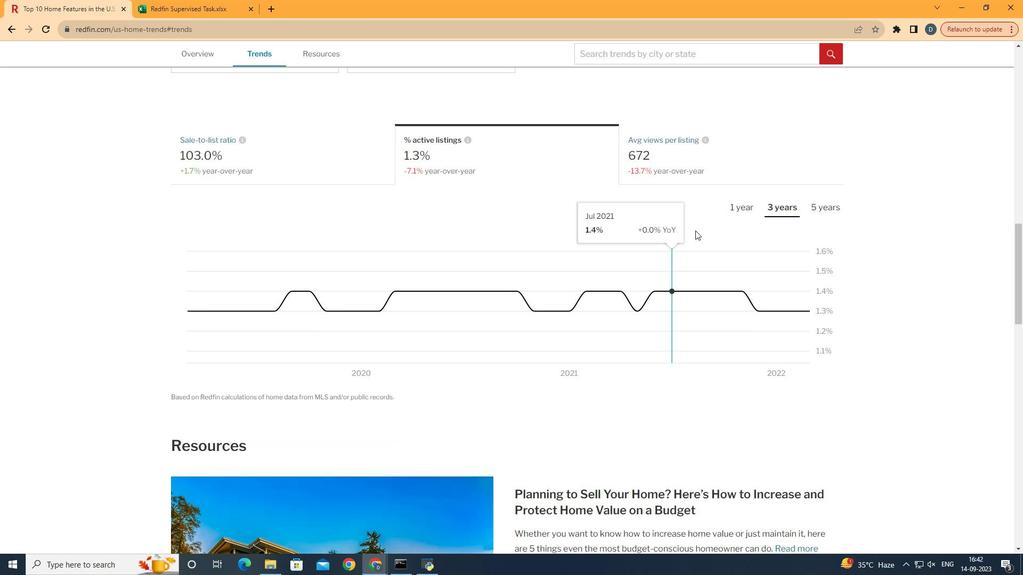 
Action: Mouse moved to (614, 259)
Screenshot: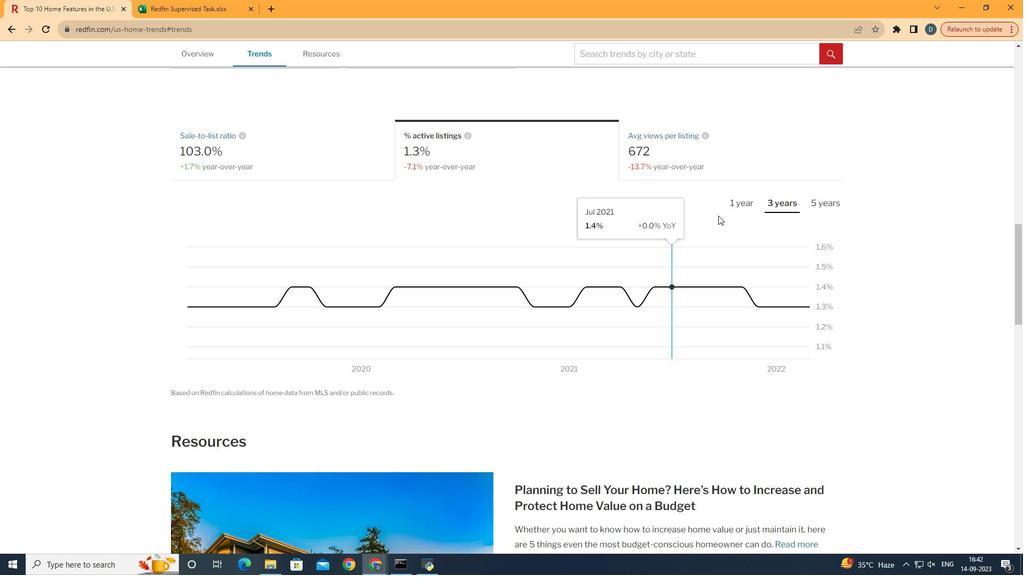 
Action: Mouse scrolled (614, 258) with delta (0, 0)
Screenshot: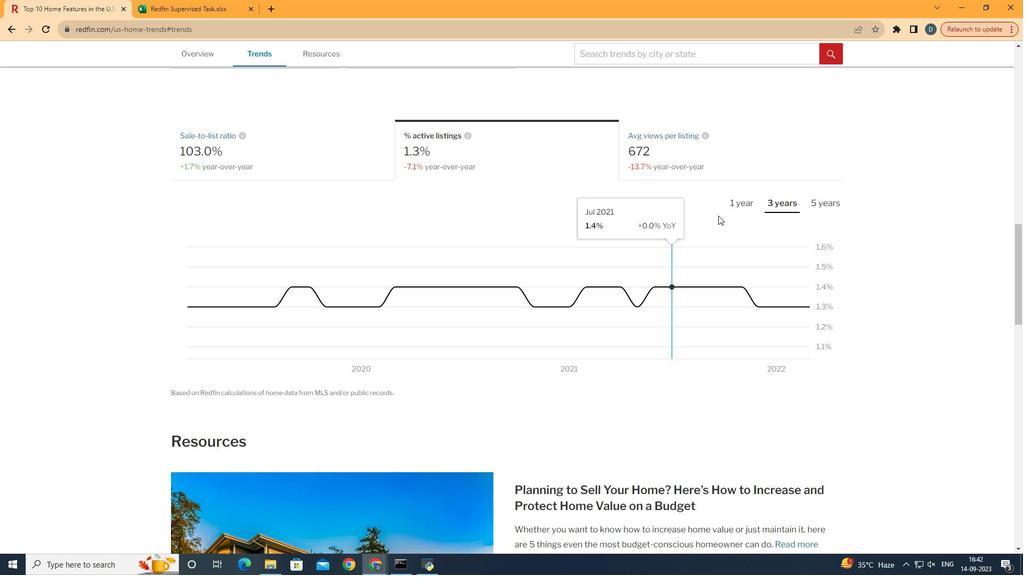 
Action: Mouse moved to (788, 202)
Screenshot: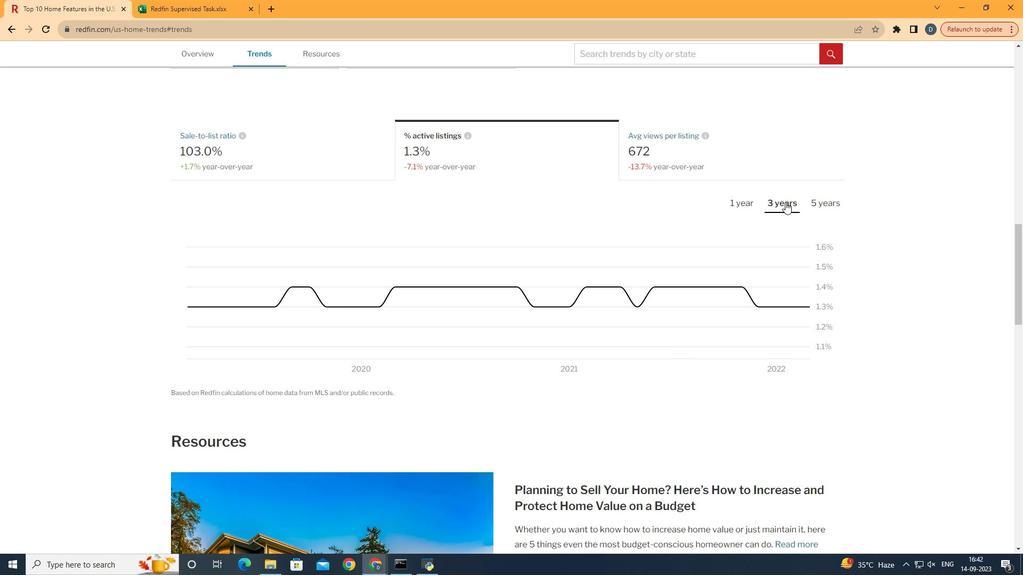 
